 Task: Move the task Create a new online platform for online cooking classes to the section To-Do in the project AutoBoost and sort the tasks in the project by Due Date
Action: Mouse moved to (80, 330)
Screenshot: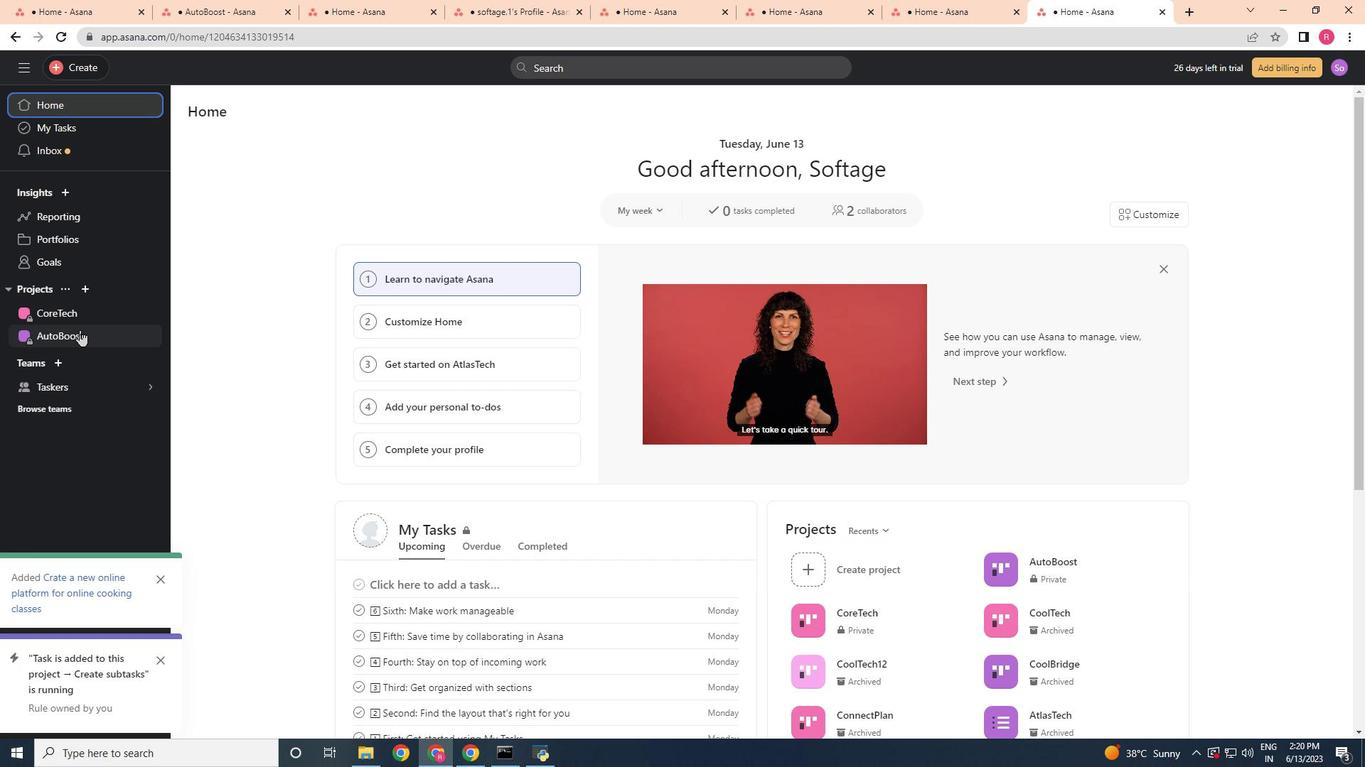 
Action: Mouse pressed left at (80, 330)
Screenshot: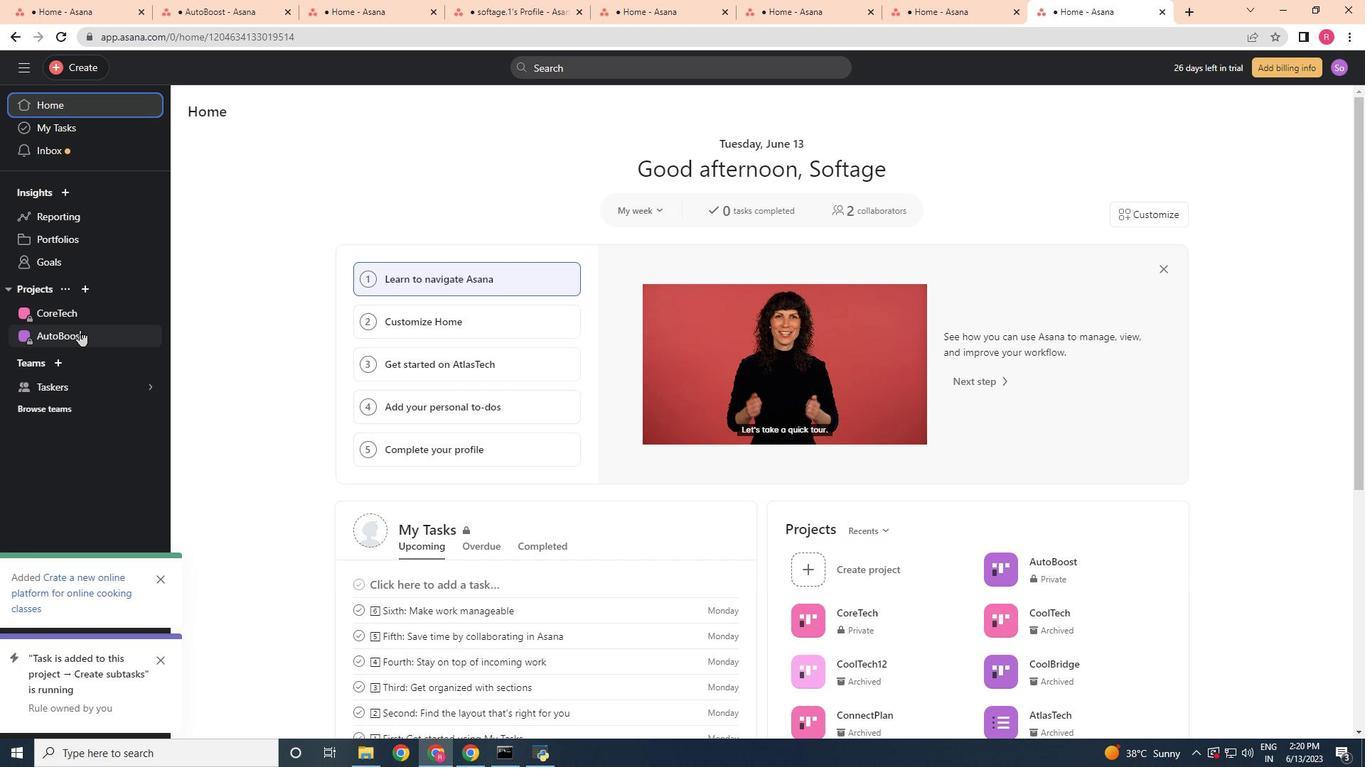 
Action: Mouse moved to (297, 363)
Screenshot: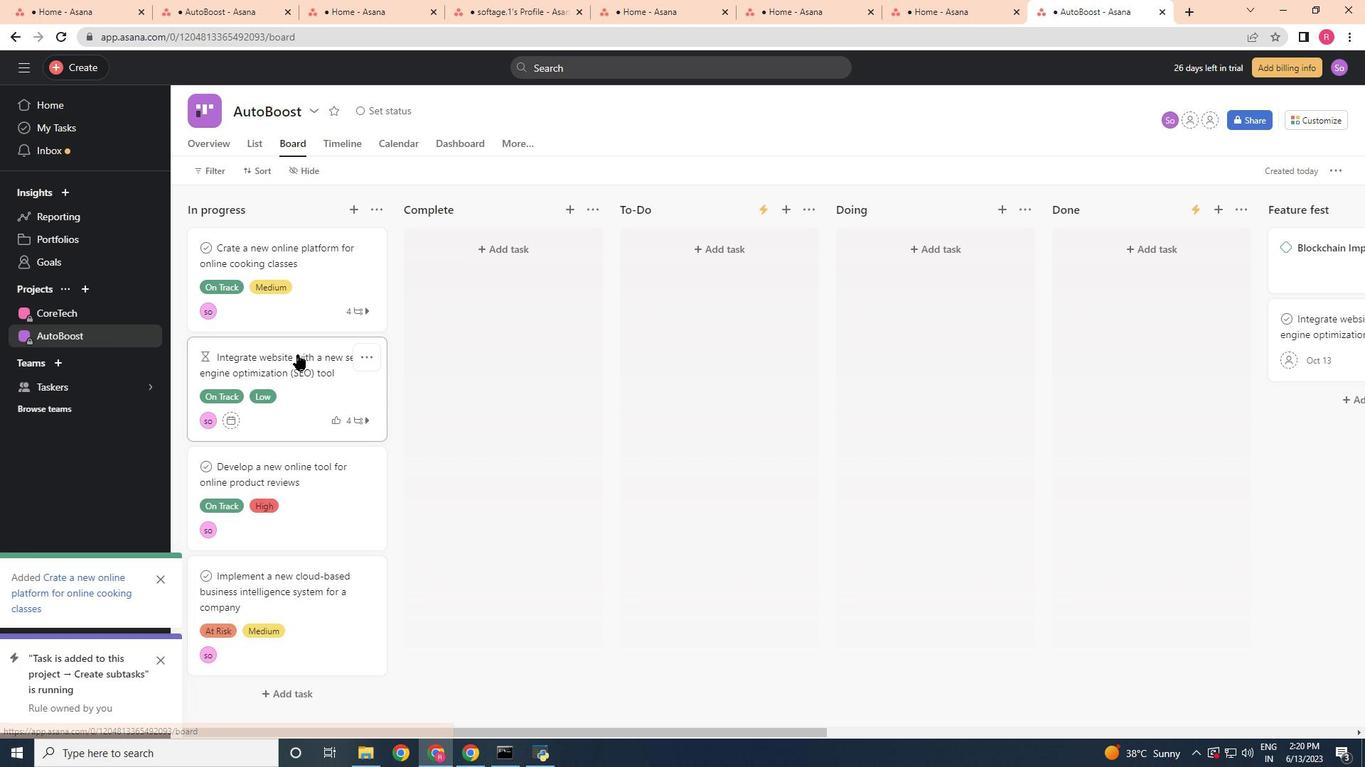 
Action: Mouse scrolled (297, 362) with delta (0, 0)
Screenshot: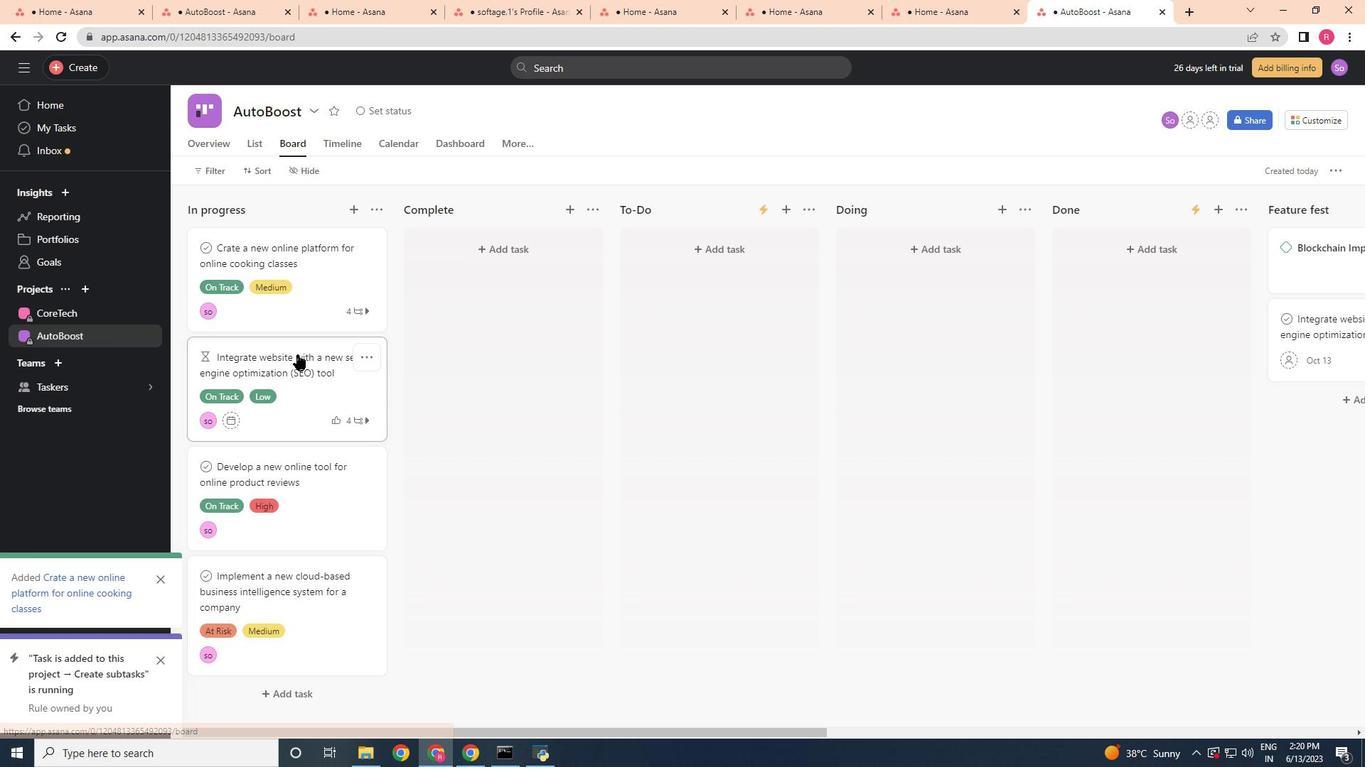 
Action: Mouse moved to (297, 366)
Screenshot: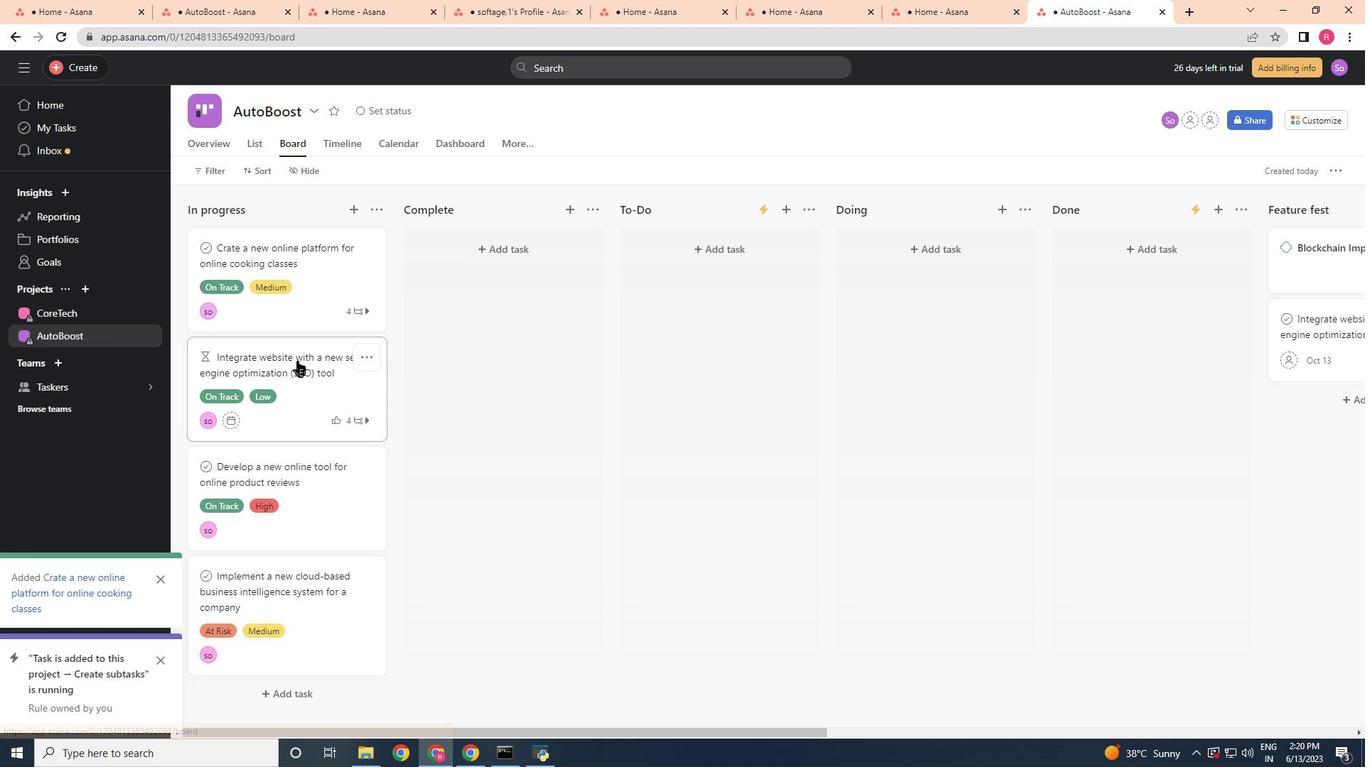
Action: Mouse scrolled (297, 366) with delta (0, 0)
Screenshot: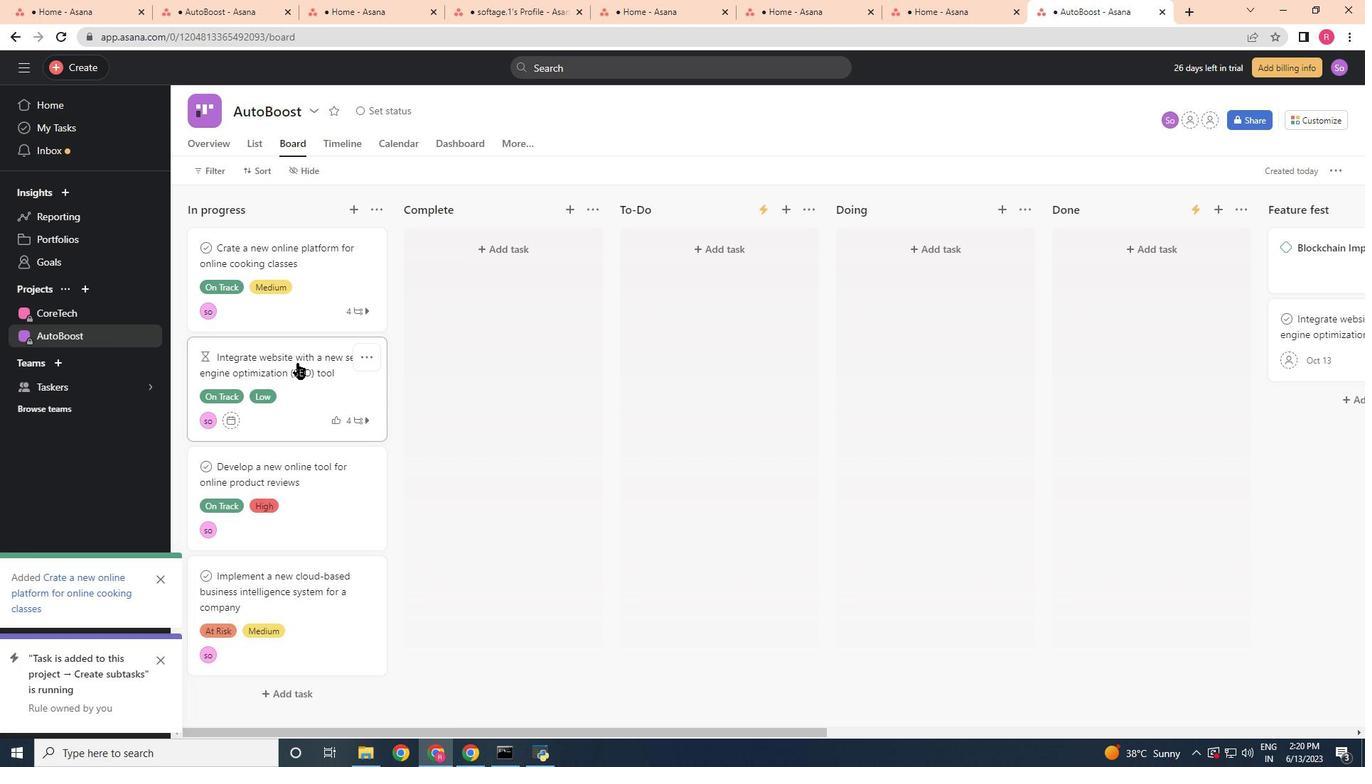 
Action: Mouse moved to (317, 293)
Screenshot: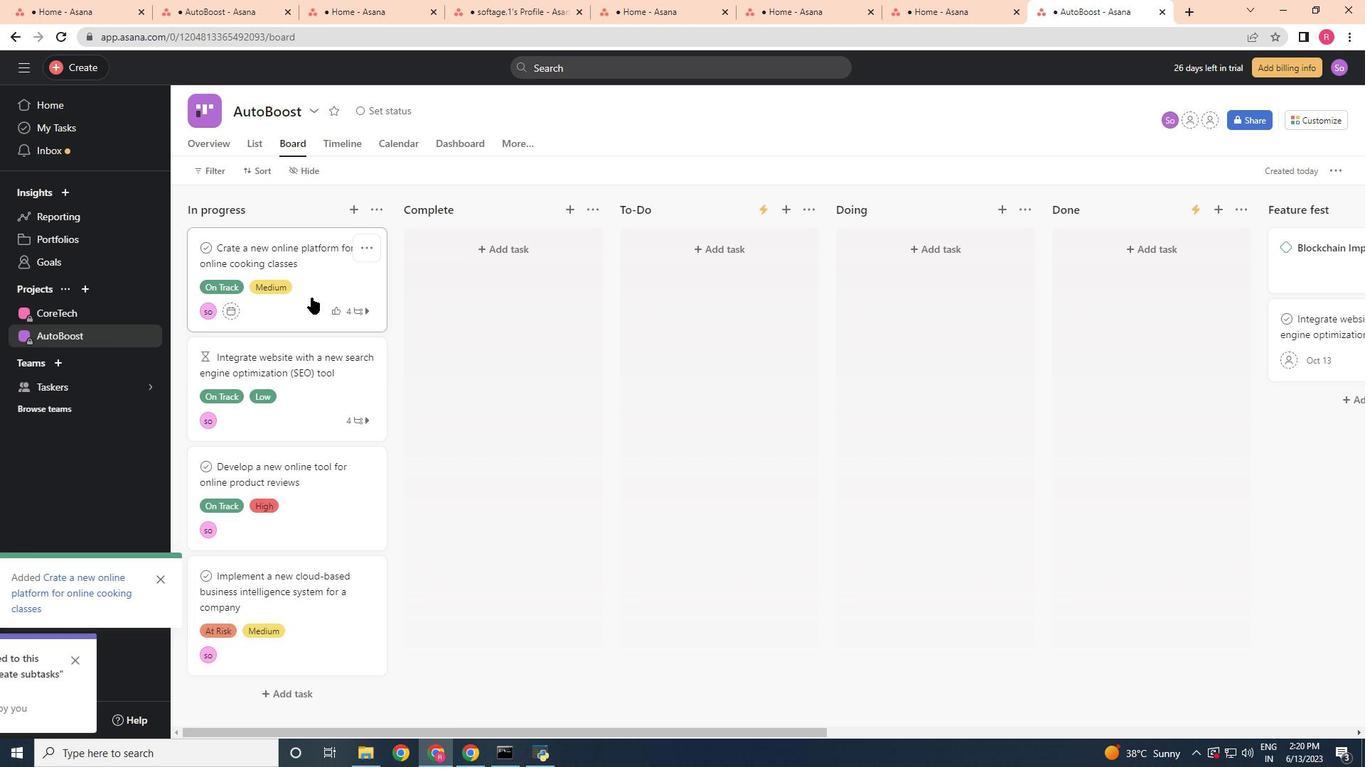 
Action: Mouse pressed left at (317, 293)
Screenshot: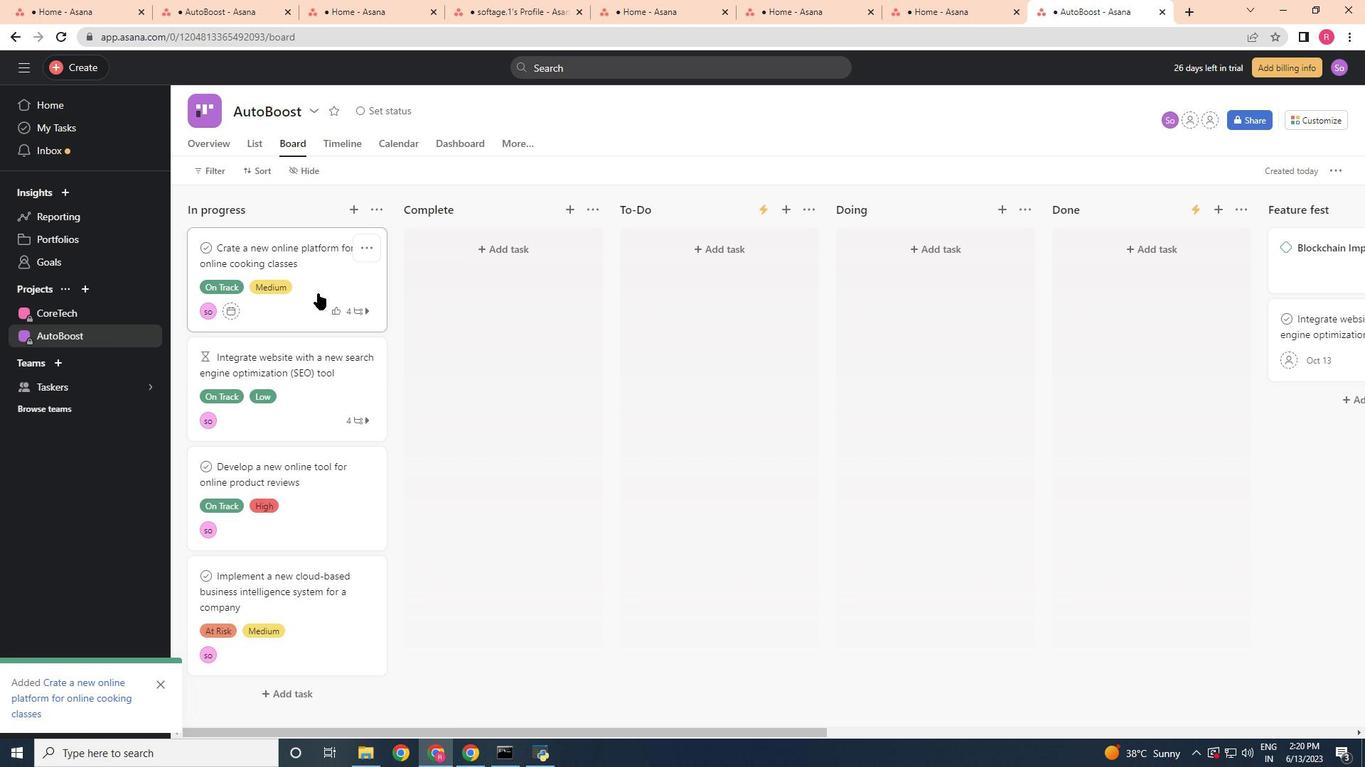 
Action: Mouse moved to (1187, 292)
Screenshot: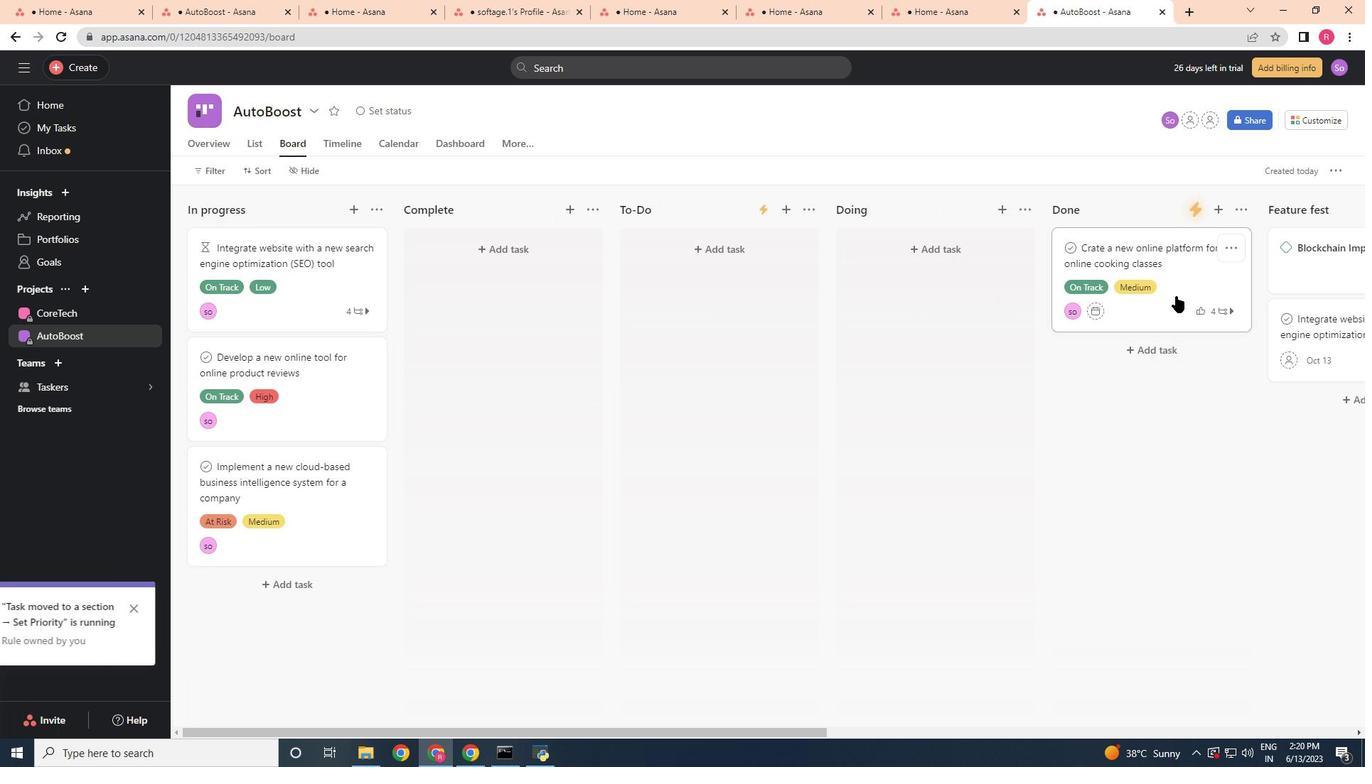 
Action: Mouse pressed left at (1187, 292)
Screenshot: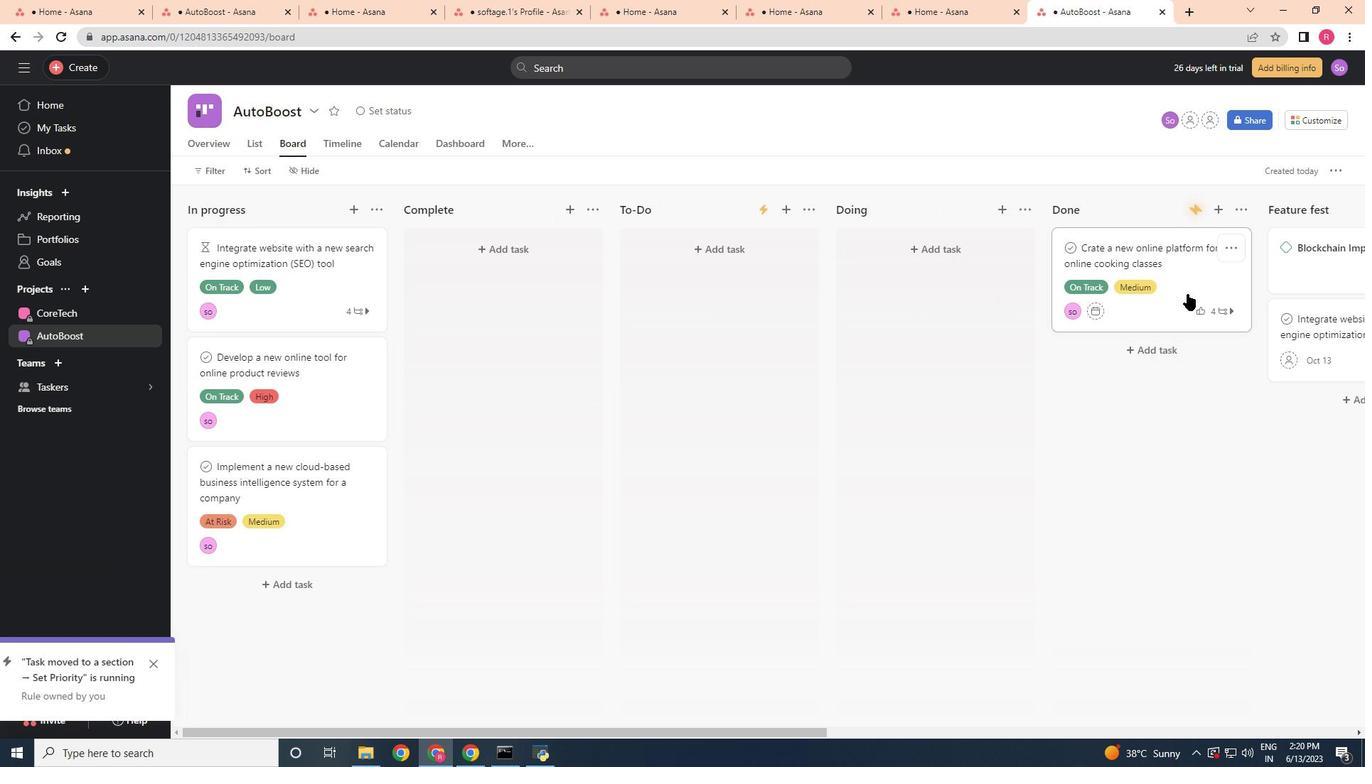 
Action: Mouse moved to (259, 143)
Screenshot: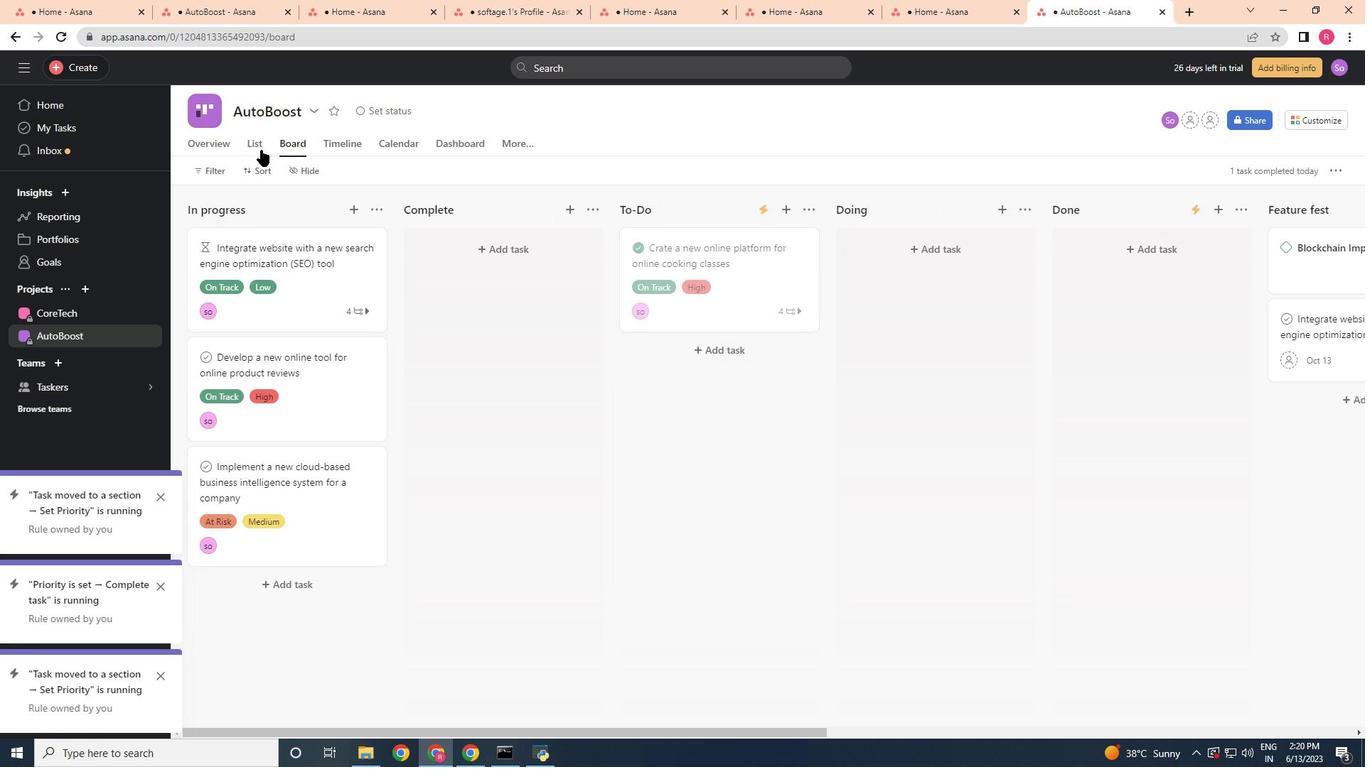 
Action: Mouse pressed left at (259, 143)
Screenshot: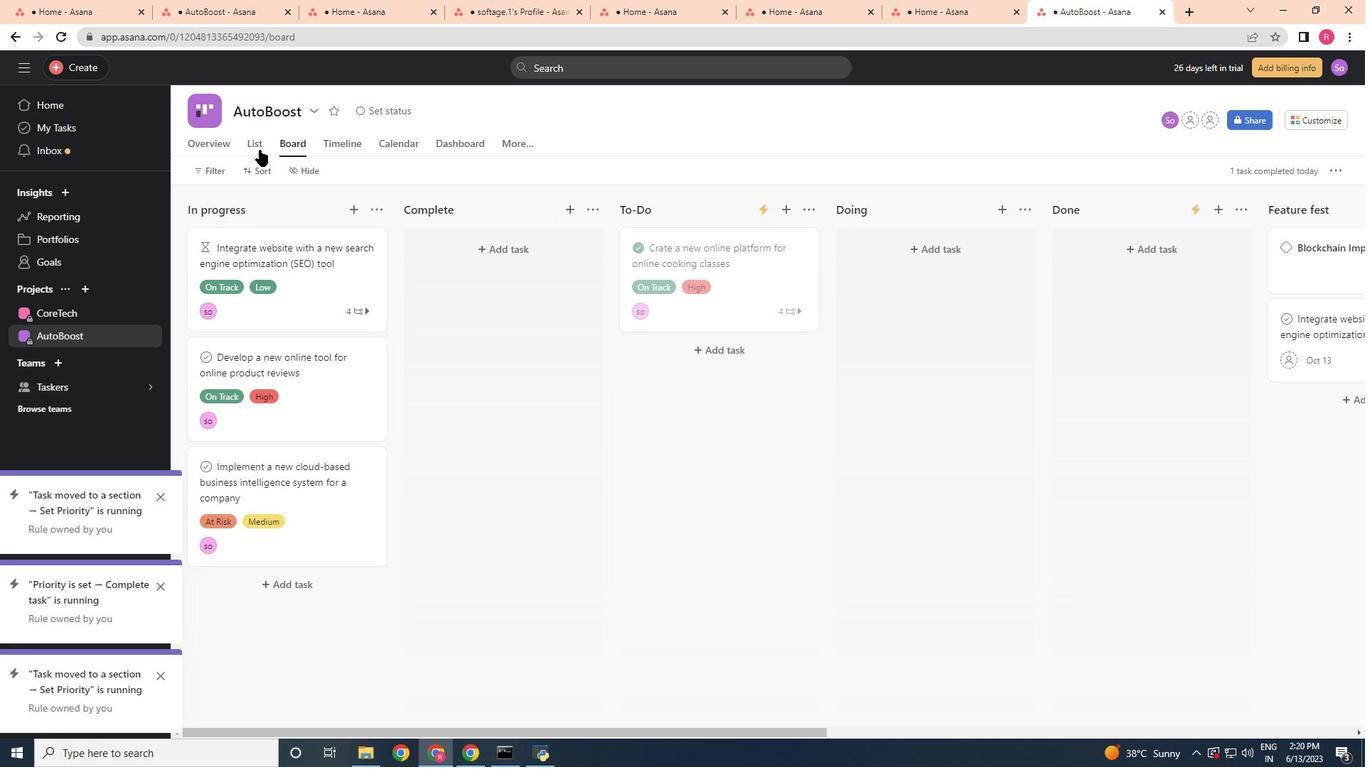 
Action: Mouse moved to (348, 391)
Screenshot: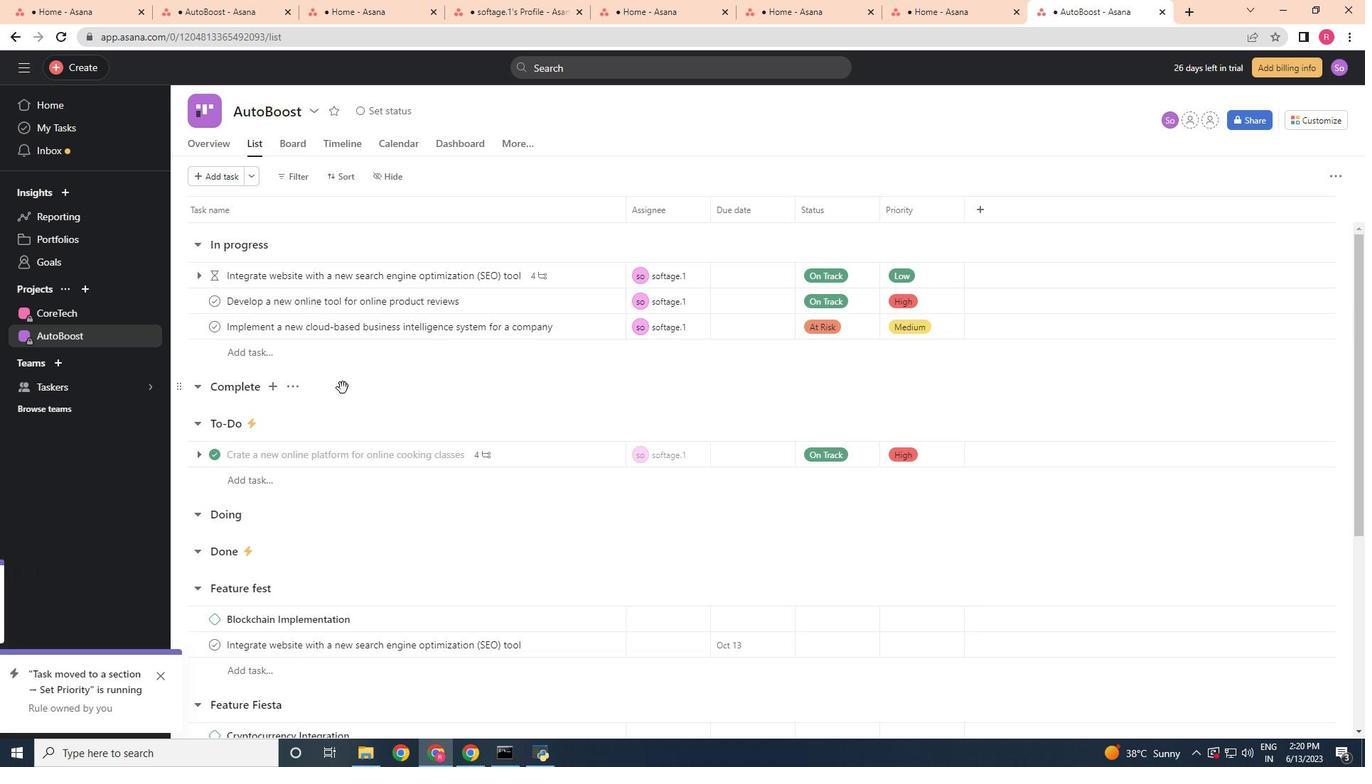 
Action: Mouse scrolled (348, 391) with delta (0, 0)
Screenshot: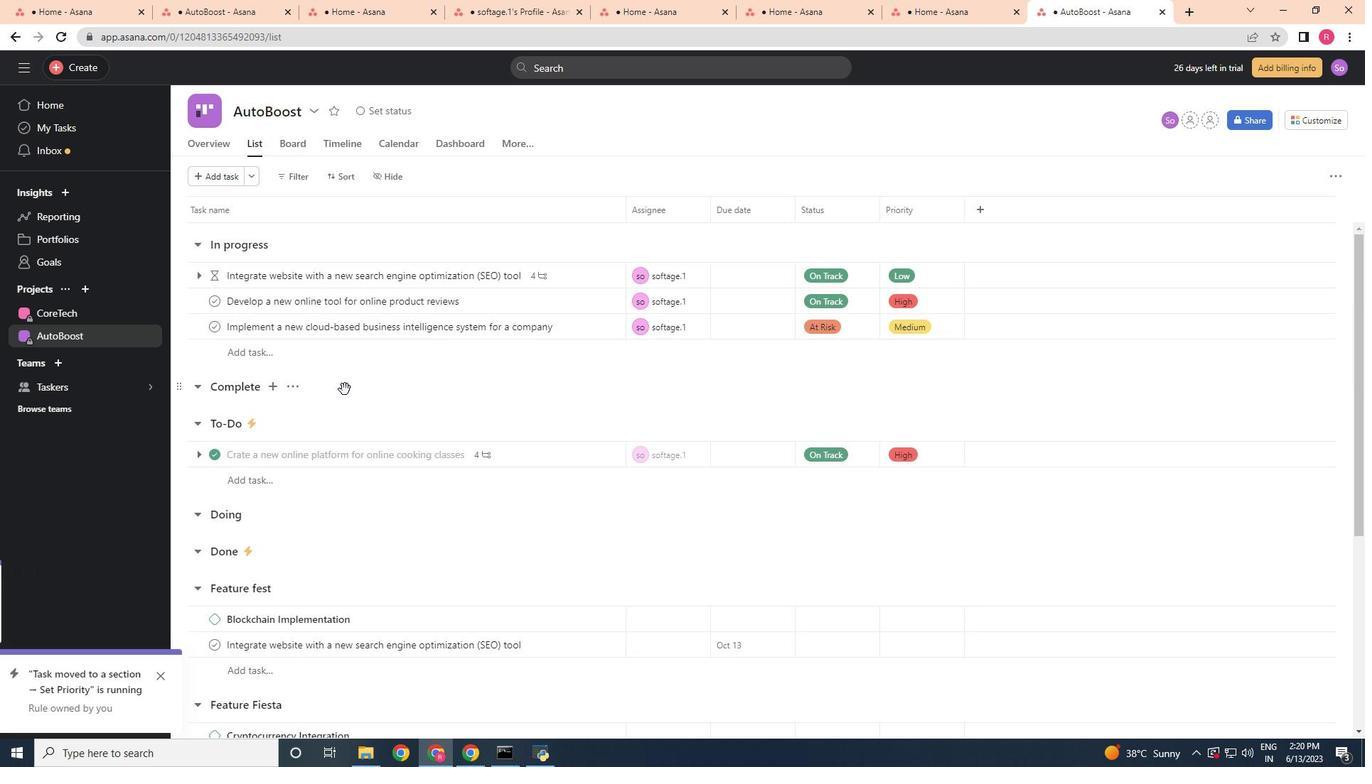 
Action: Mouse moved to (346, 377)
Screenshot: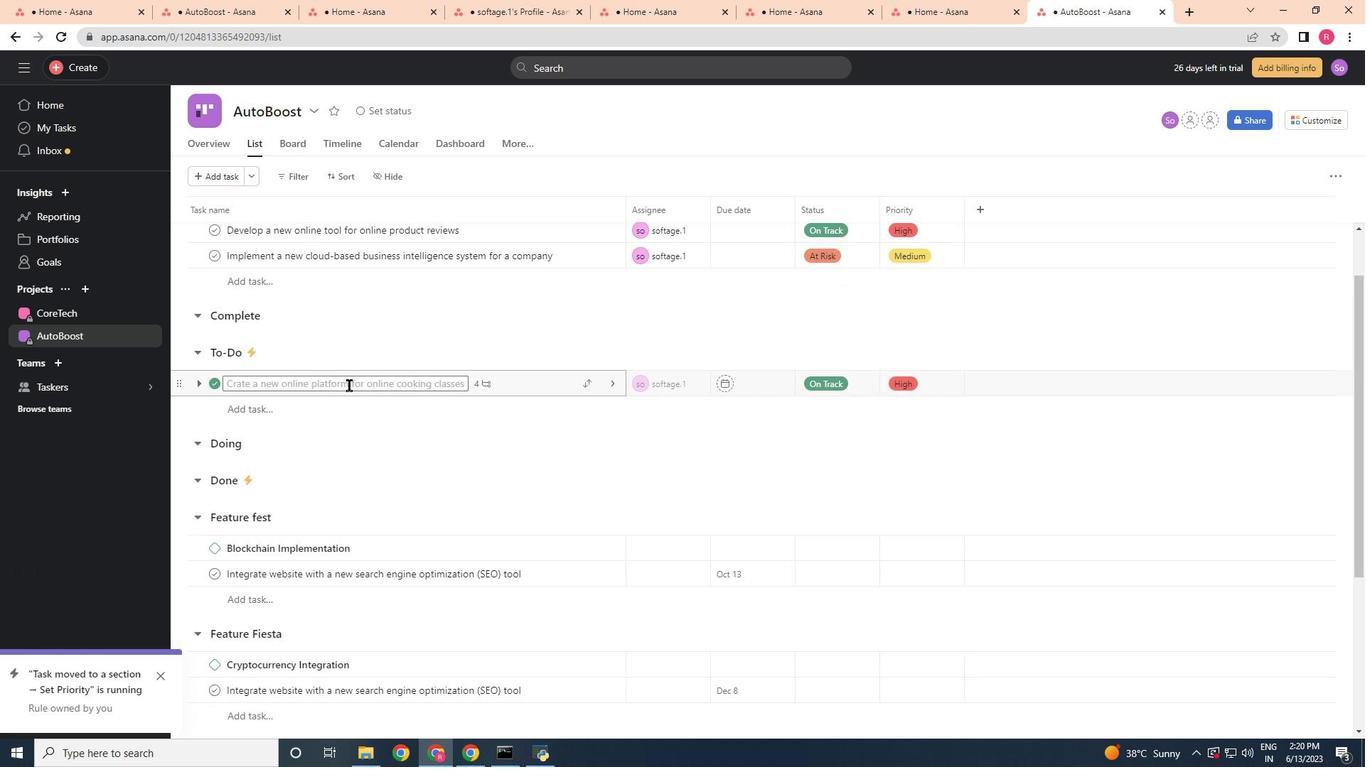 
Action: Mouse scrolled (346, 378) with delta (0, 0)
Screenshot: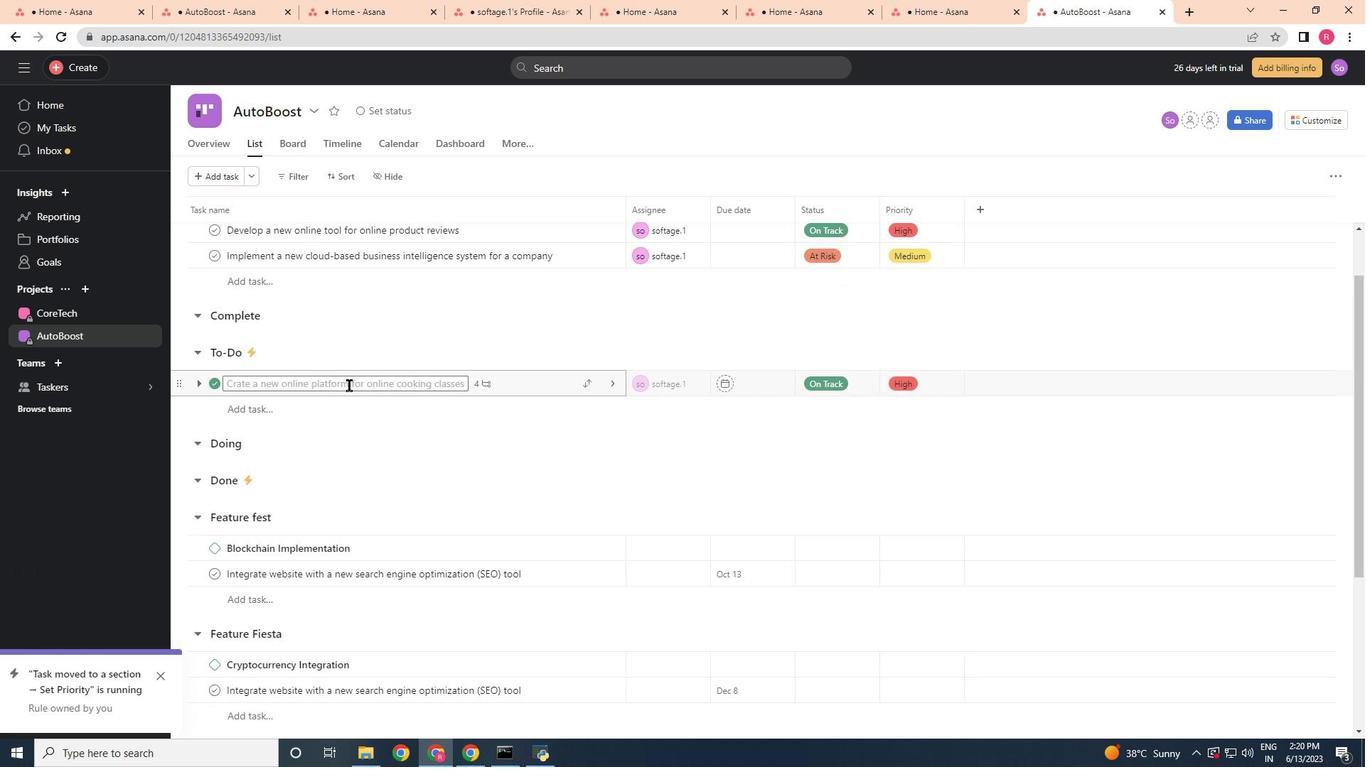 
Action: Mouse moved to (344, 372)
Screenshot: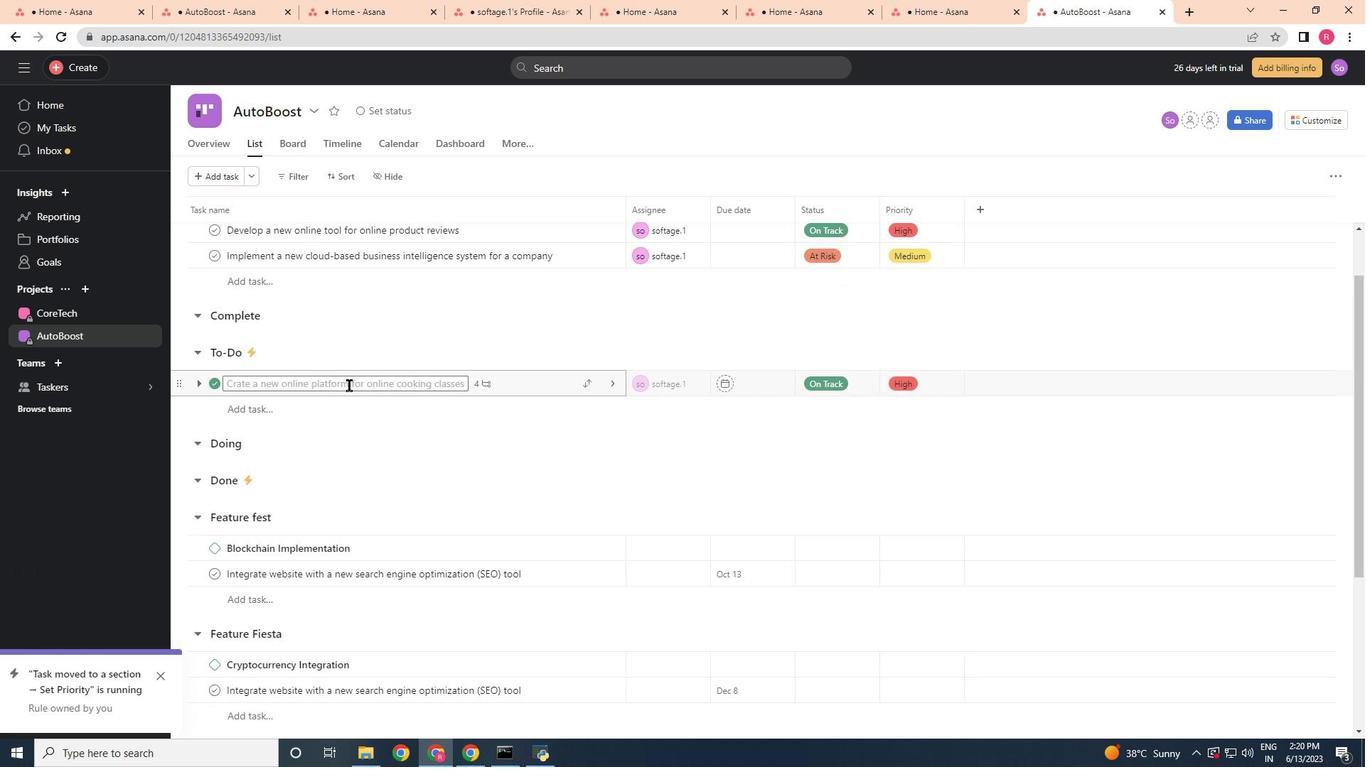 
Action: Mouse scrolled (344, 373) with delta (0, 0)
Screenshot: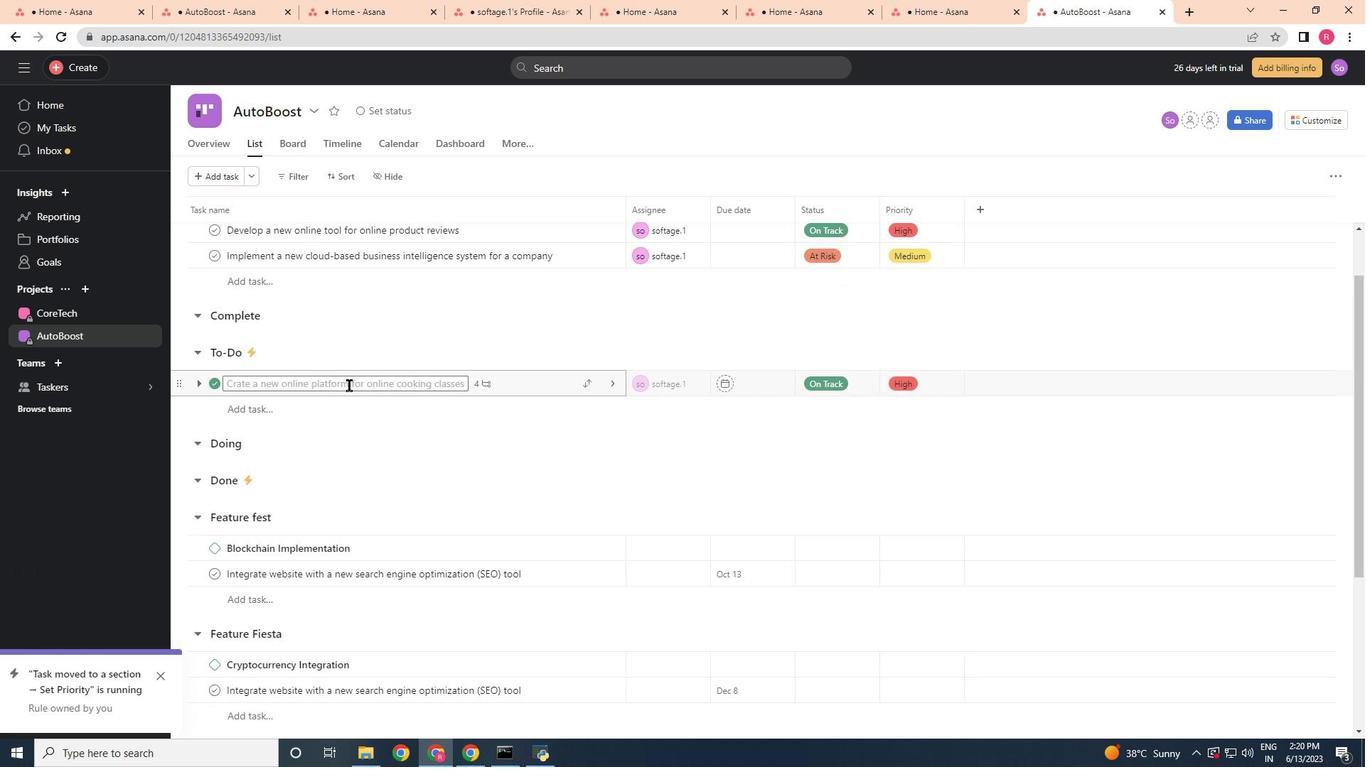 
Action: Mouse moved to (340, 362)
Screenshot: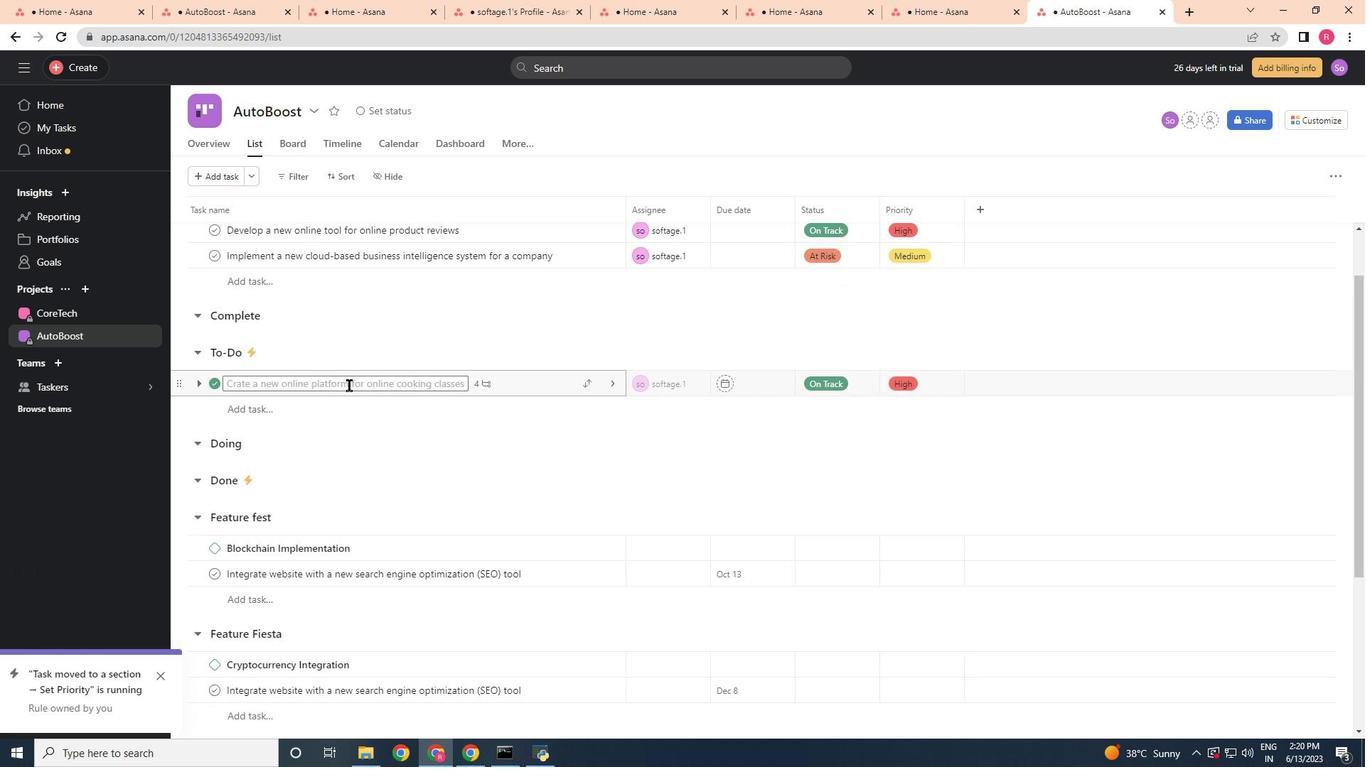 
Action: Mouse scrolled (340, 363) with delta (0, 0)
Screenshot: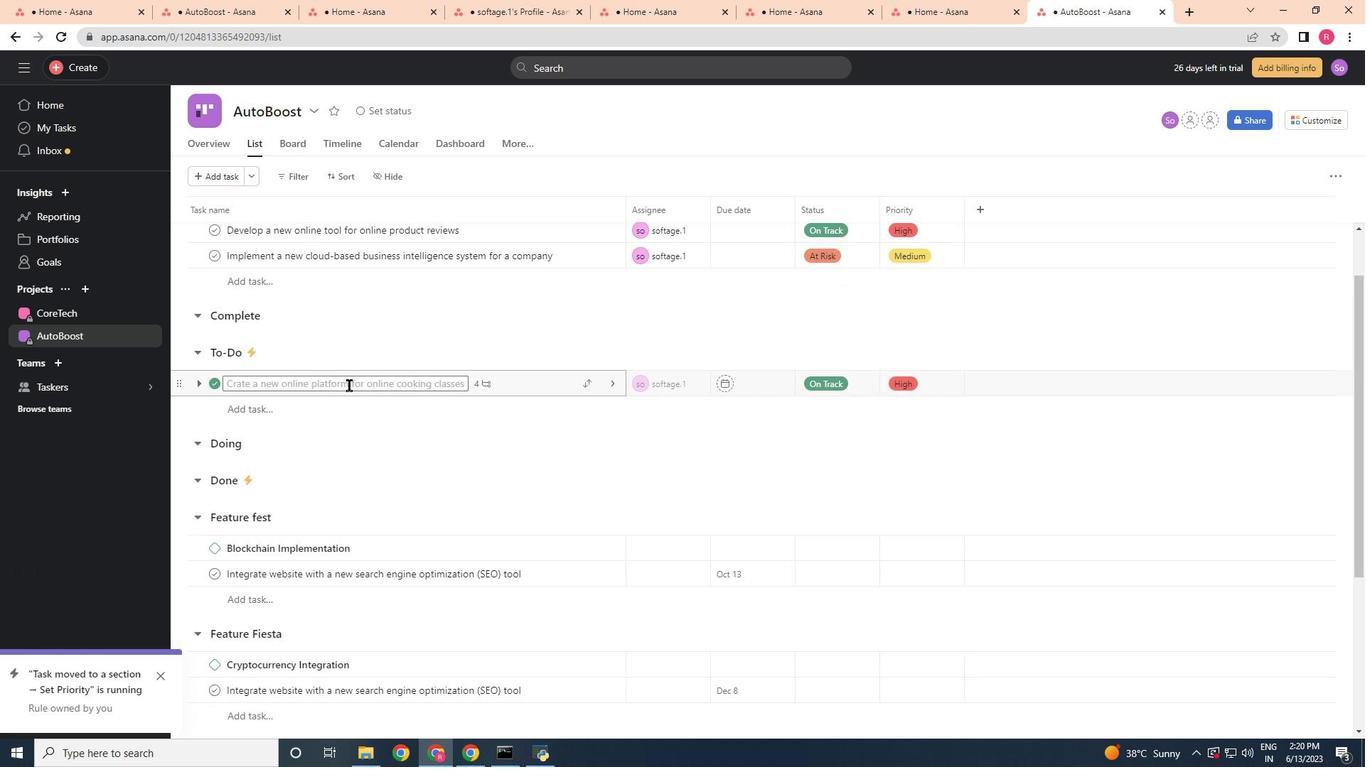 
Action: Mouse moved to (344, 181)
Screenshot: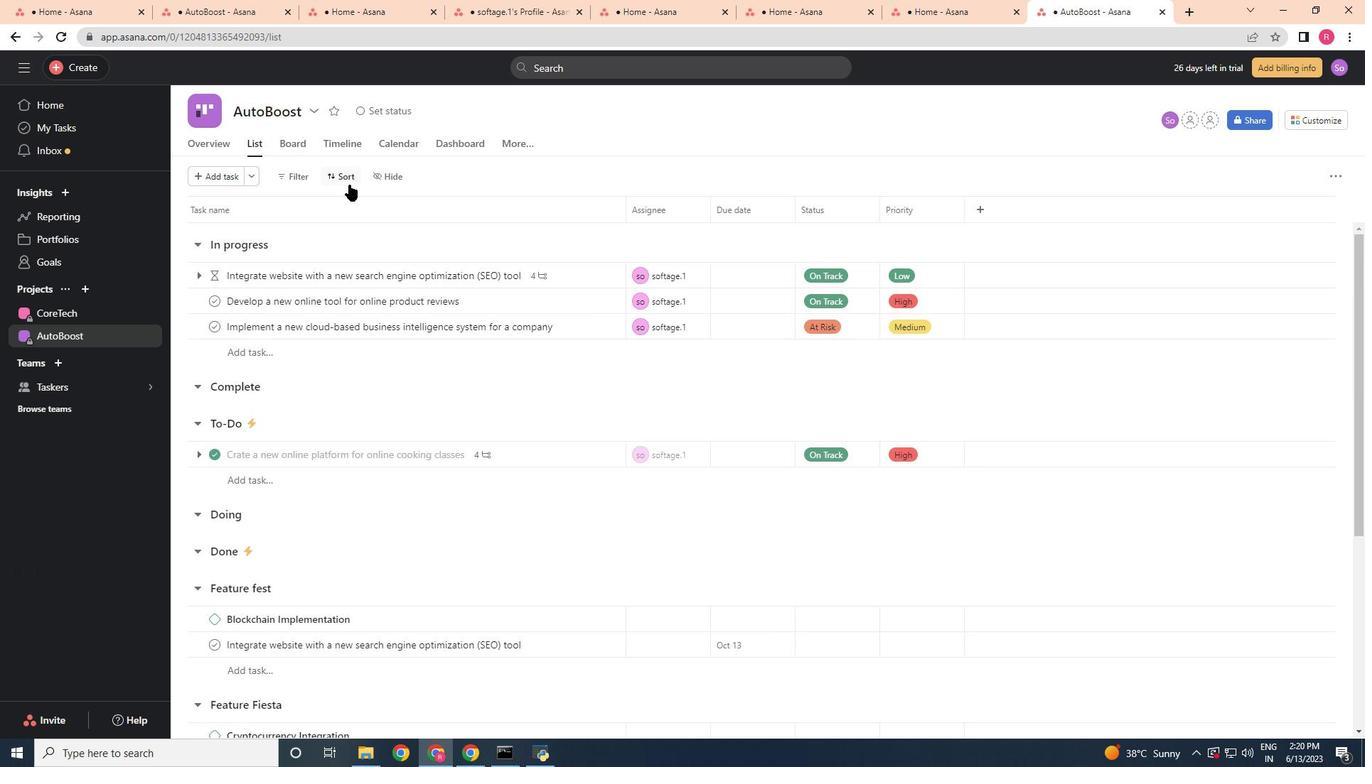 
Action: Mouse pressed left at (344, 181)
Screenshot: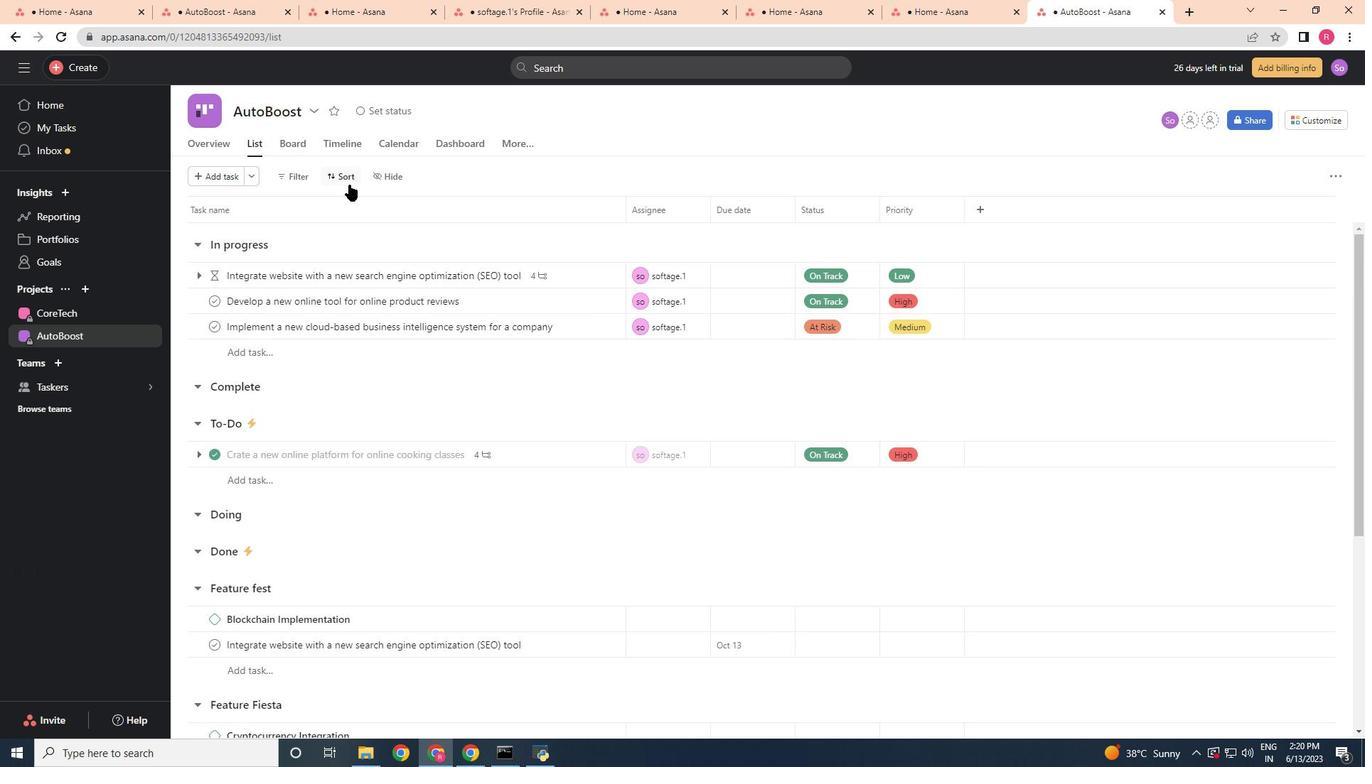 
Action: Mouse moved to (382, 275)
Screenshot: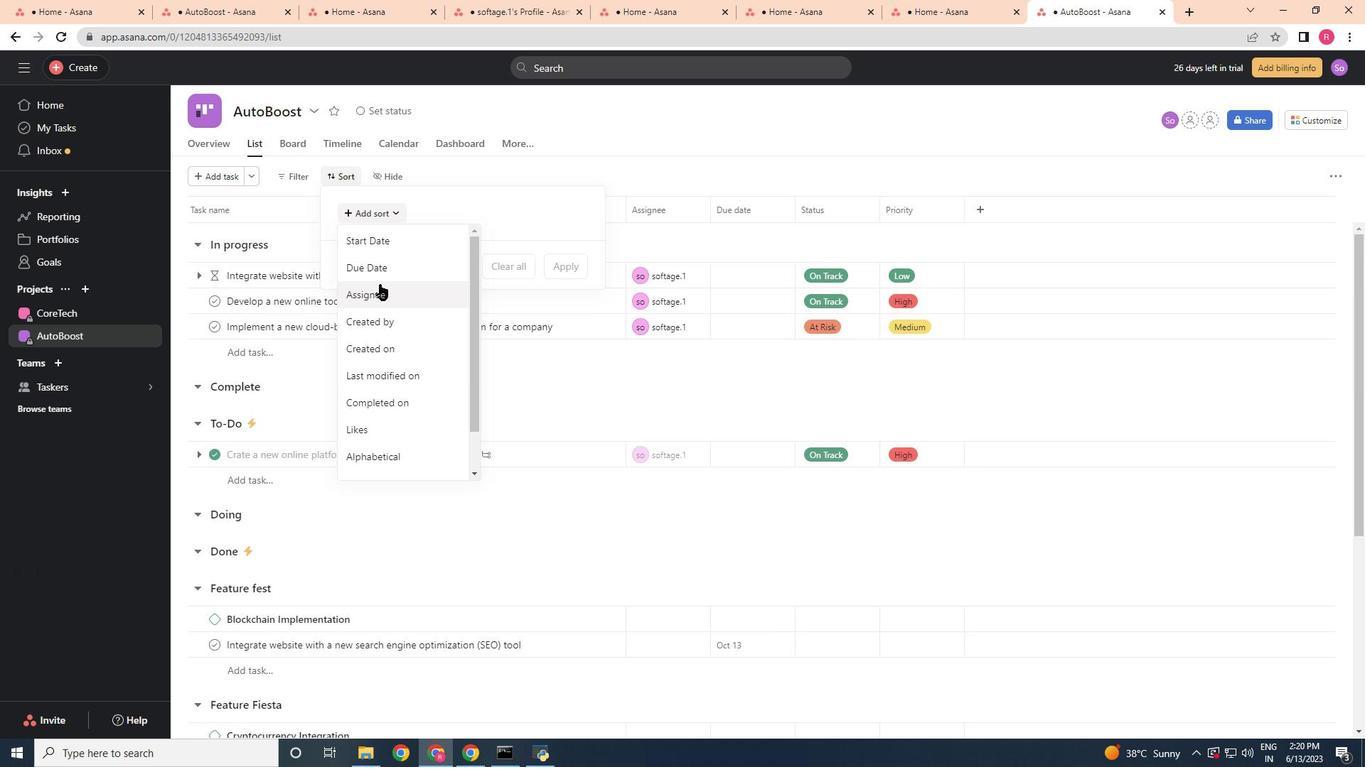 
Action: Mouse pressed left at (382, 275)
Screenshot: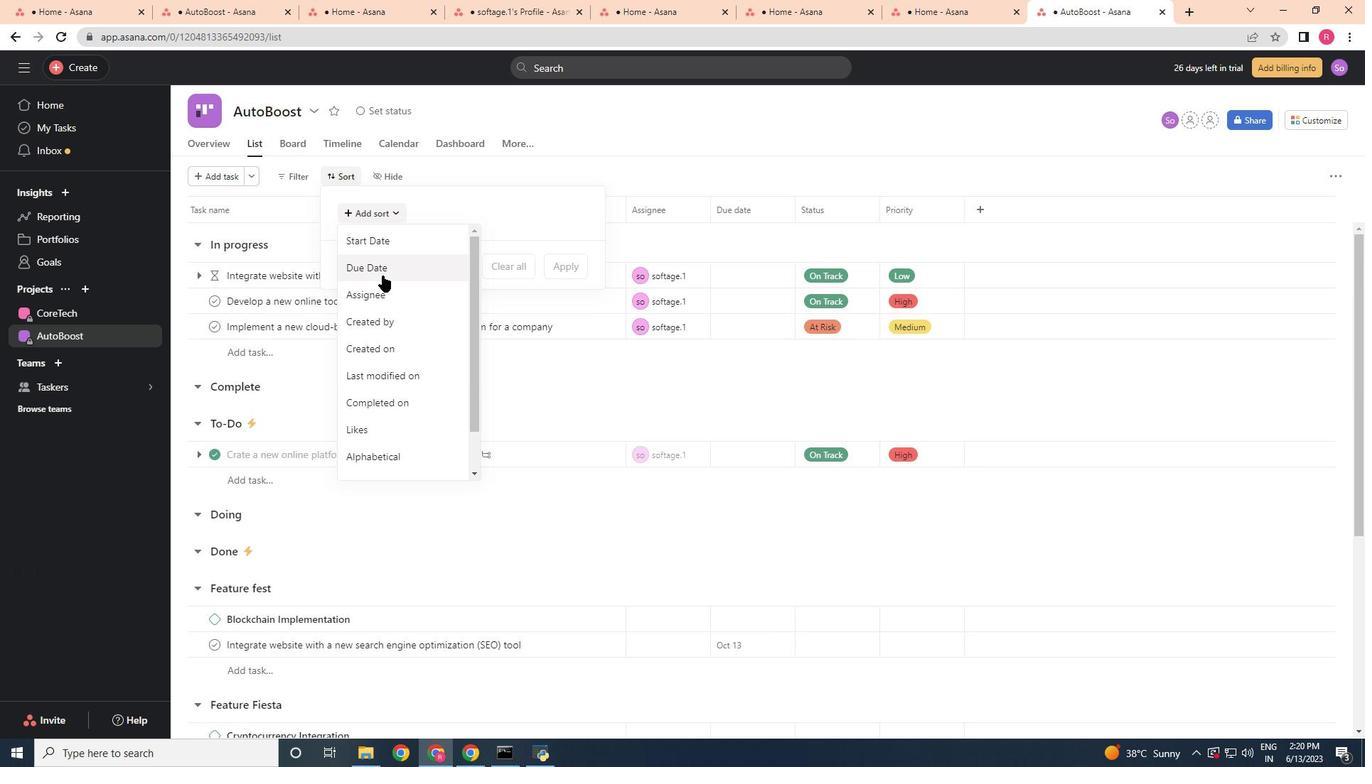 
Action: Mouse moved to (572, 323)
Screenshot: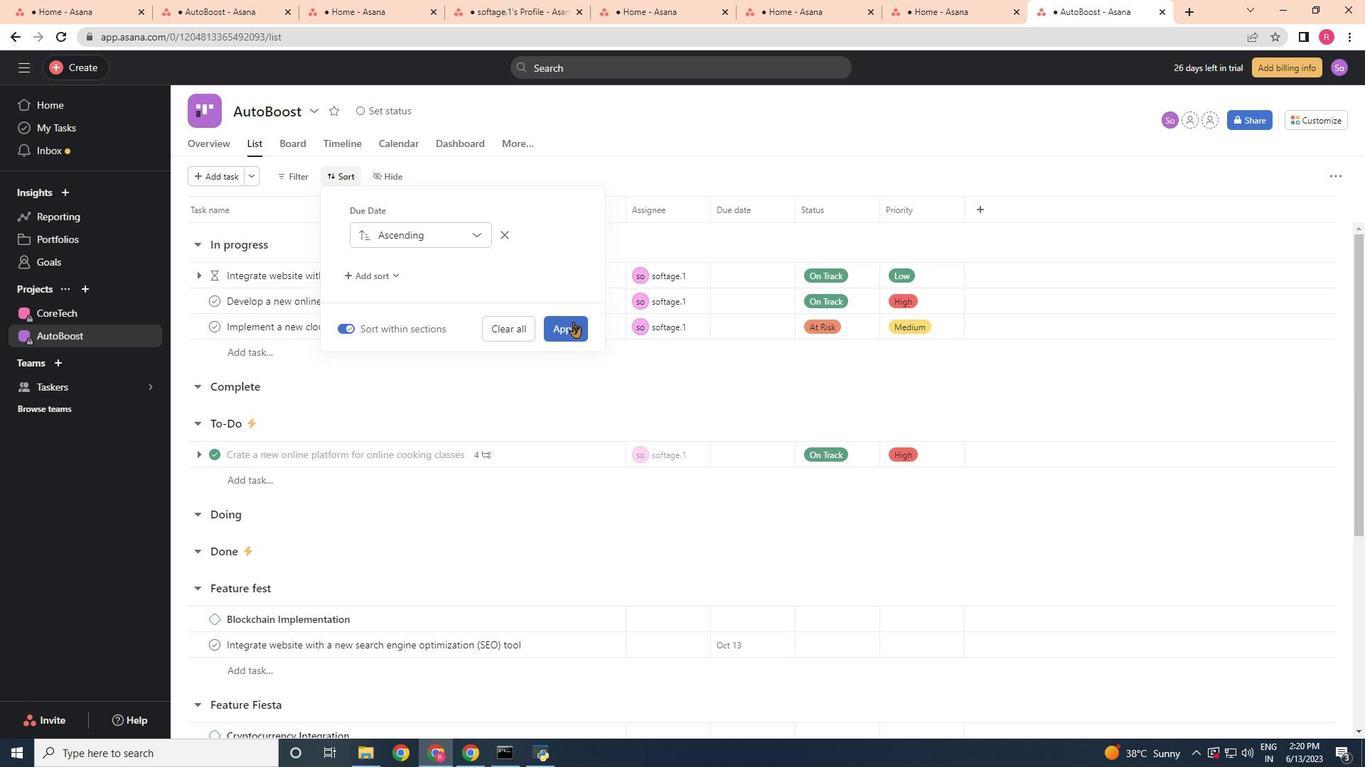 
Action: Mouse pressed left at (572, 323)
Screenshot: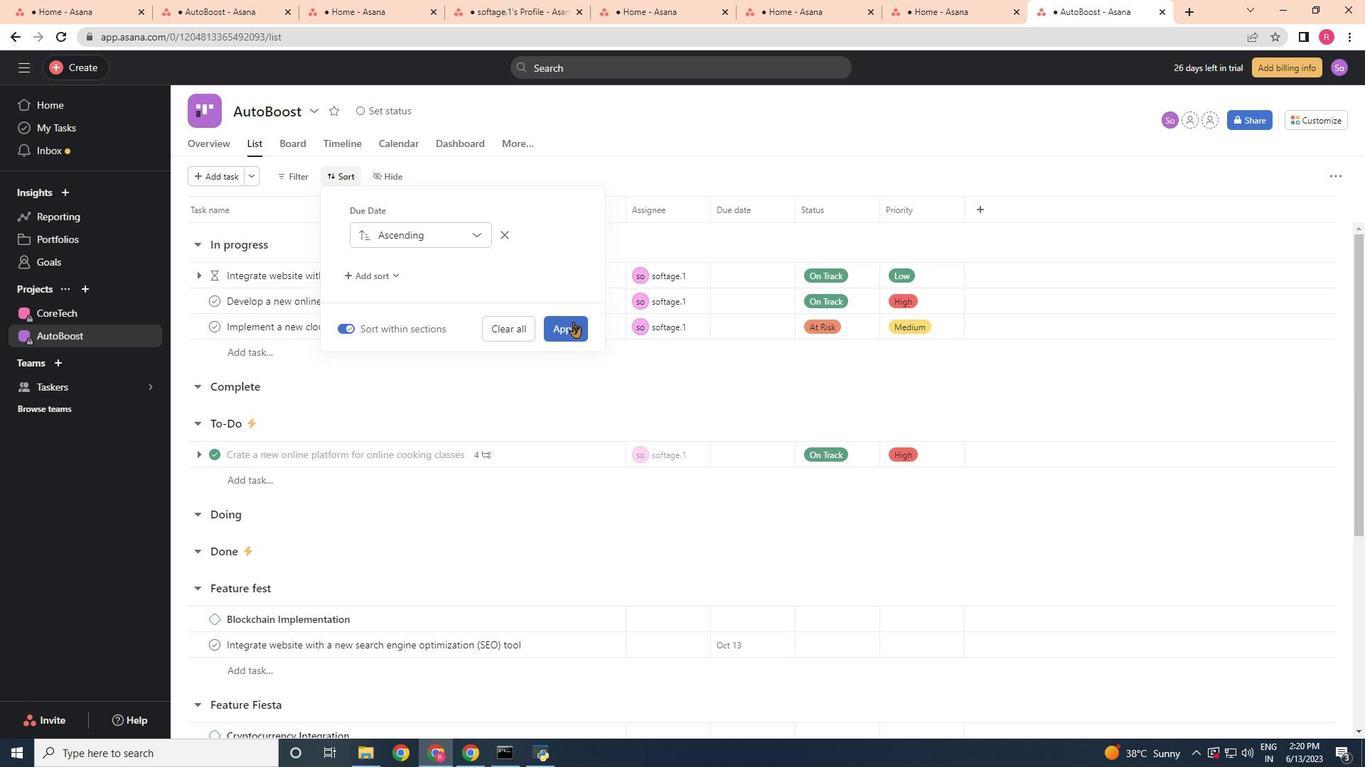 
Action: Mouse moved to (569, 337)
Screenshot: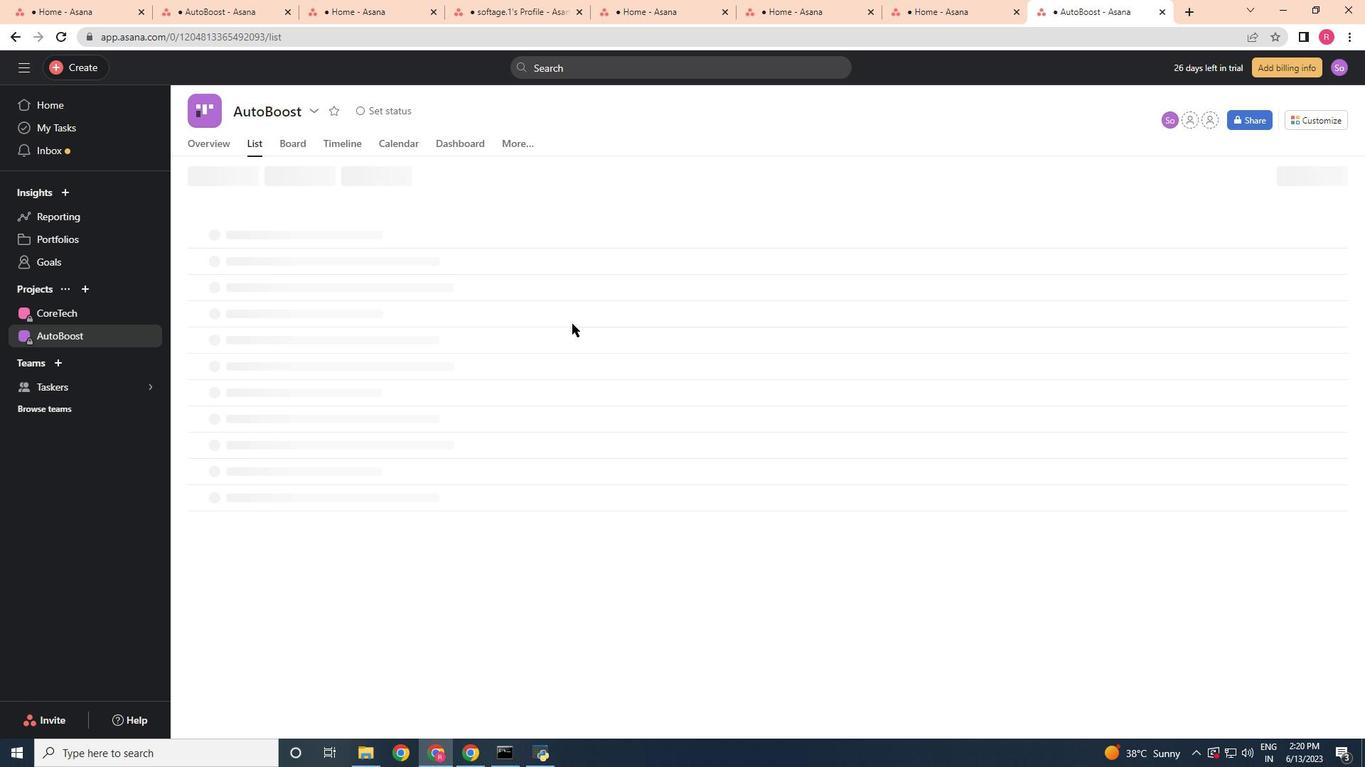 
